 Task: Sort the products in the category "More Buns & Rolls" by best match.
Action: Mouse moved to (762, 266)
Screenshot: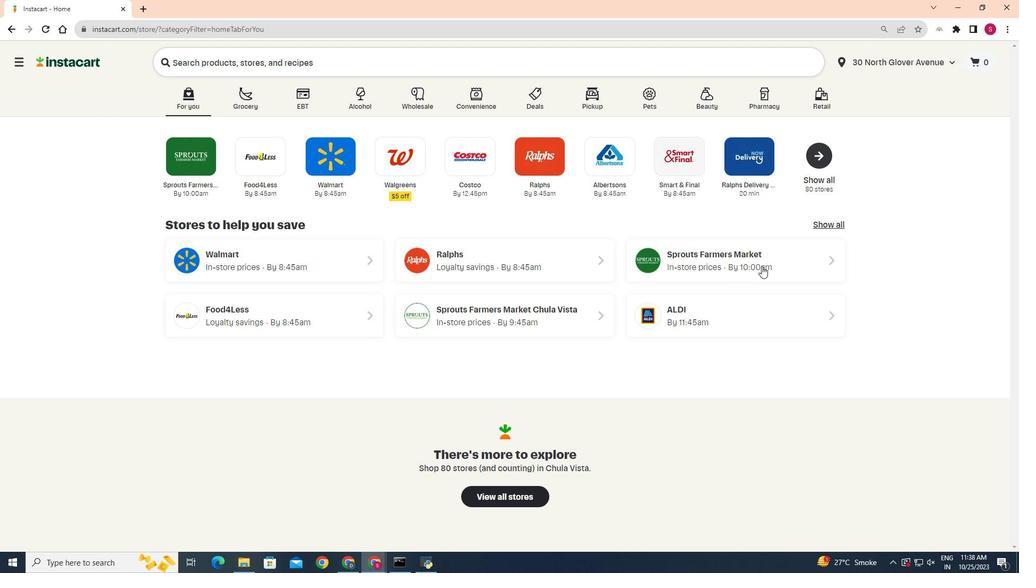 
Action: Mouse pressed left at (762, 266)
Screenshot: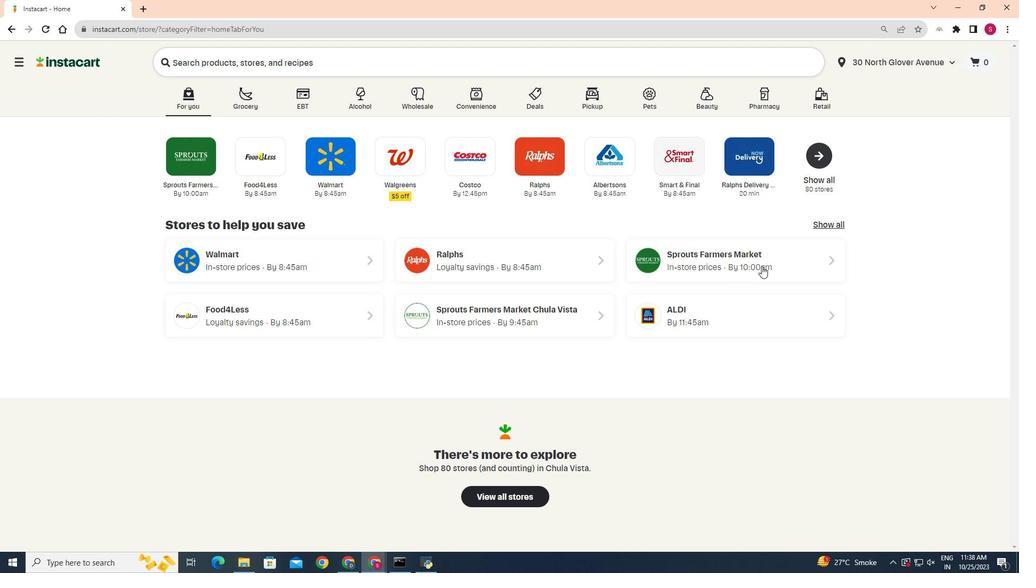 
Action: Mouse moved to (33, 425)
Screenshot: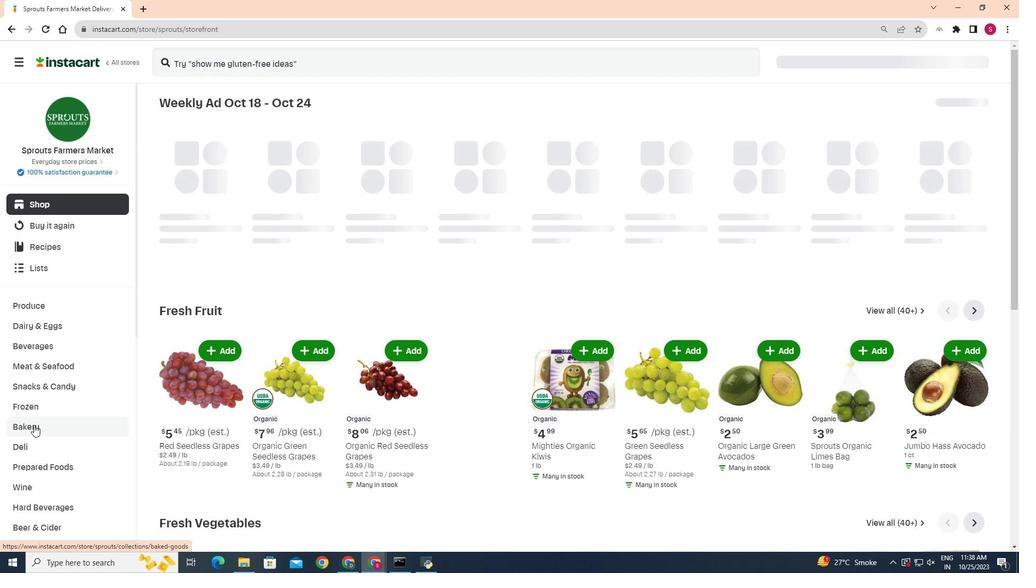 
Action: Mouse pressed left at (33, 425)
Screenshot: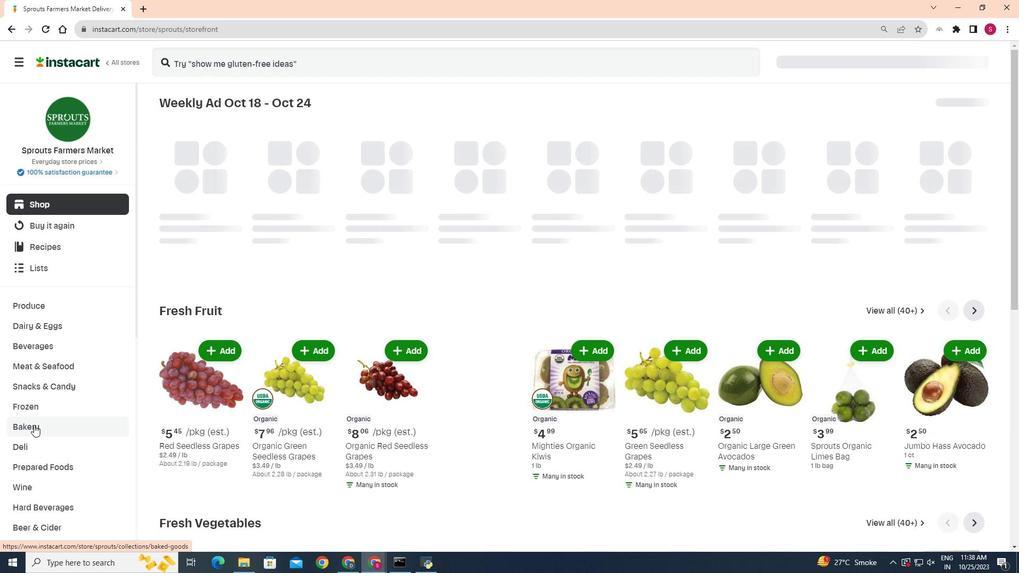 
Action: Mouse moved to (46, 462)
Screenshot: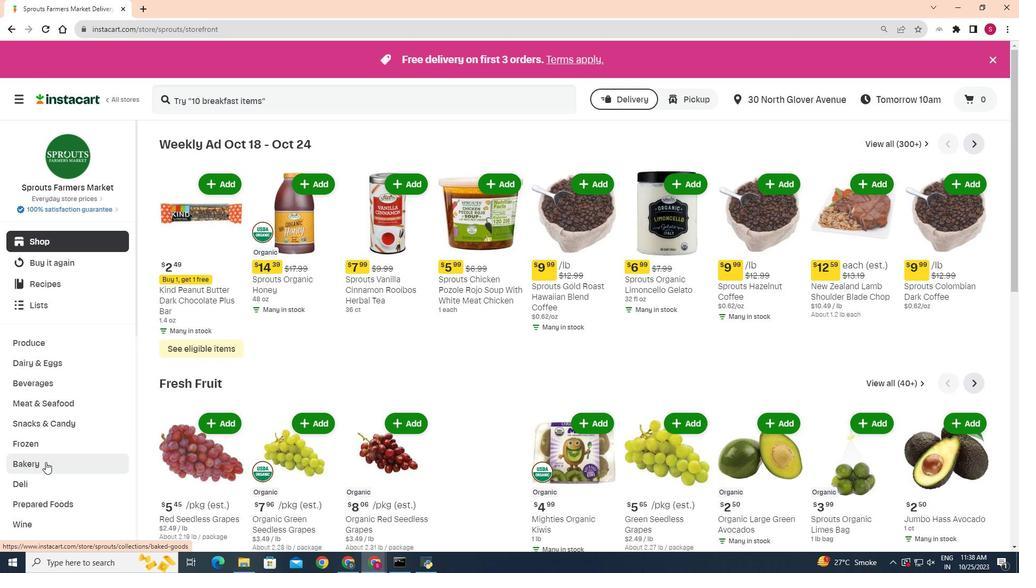 
Action: Mouse pressed left at (46, 462)
Screenshot: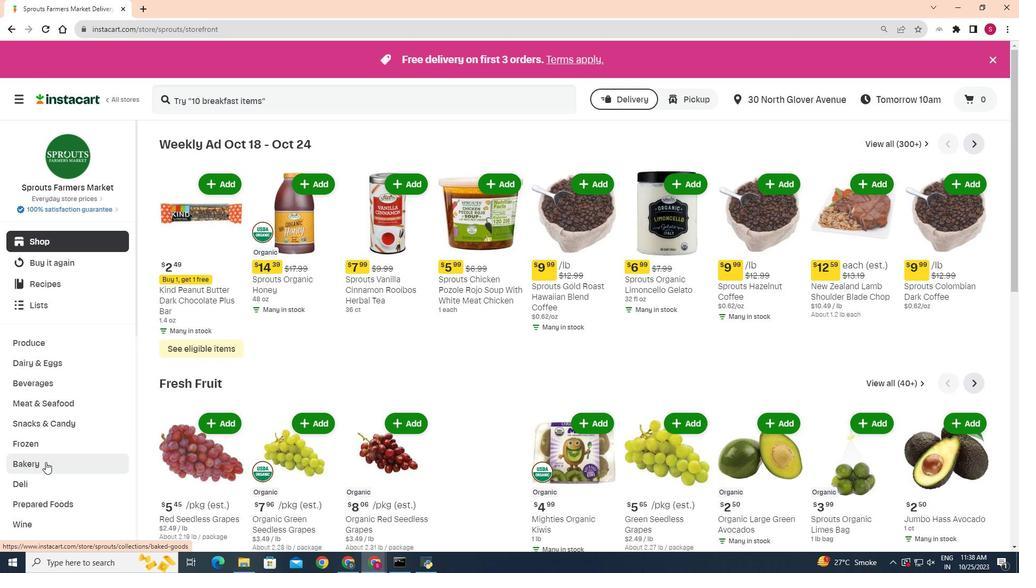 
Action: Mouse moved to (284, 167)
Screenshot: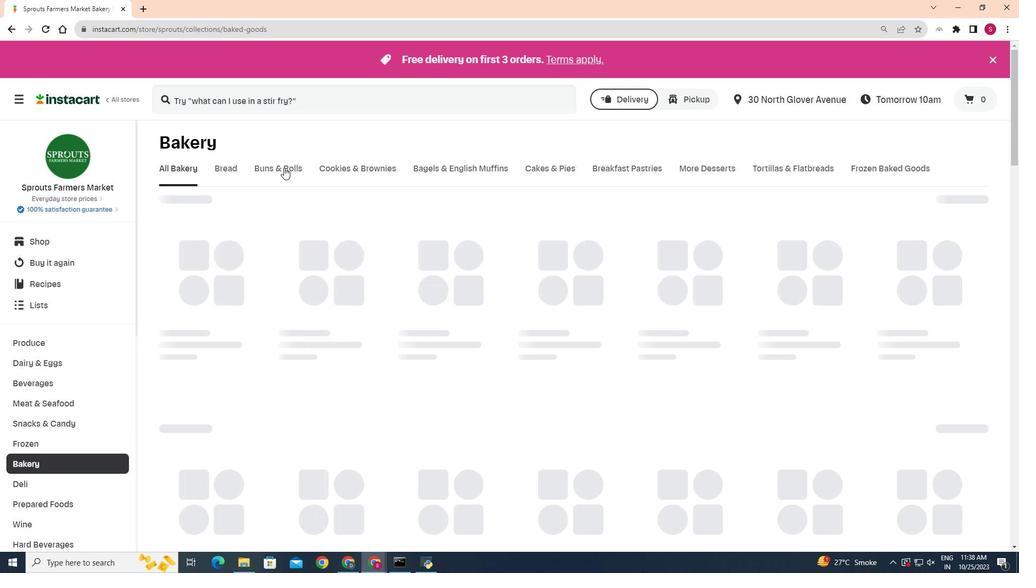 
Action: Mouse pressed left at (284, 167)
Screenshot: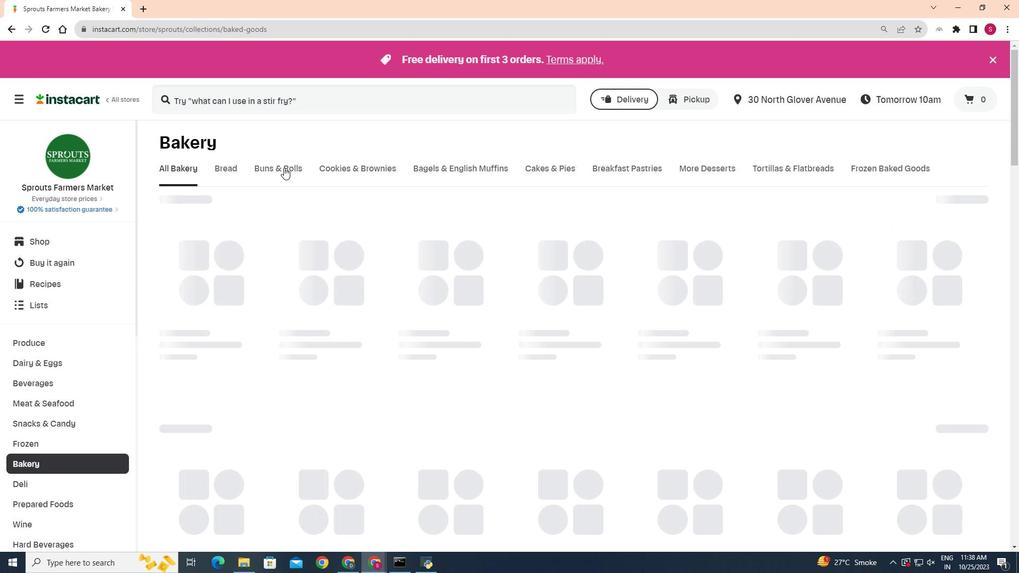 
Action: Mouse moved to (447, 211)
Screenshot: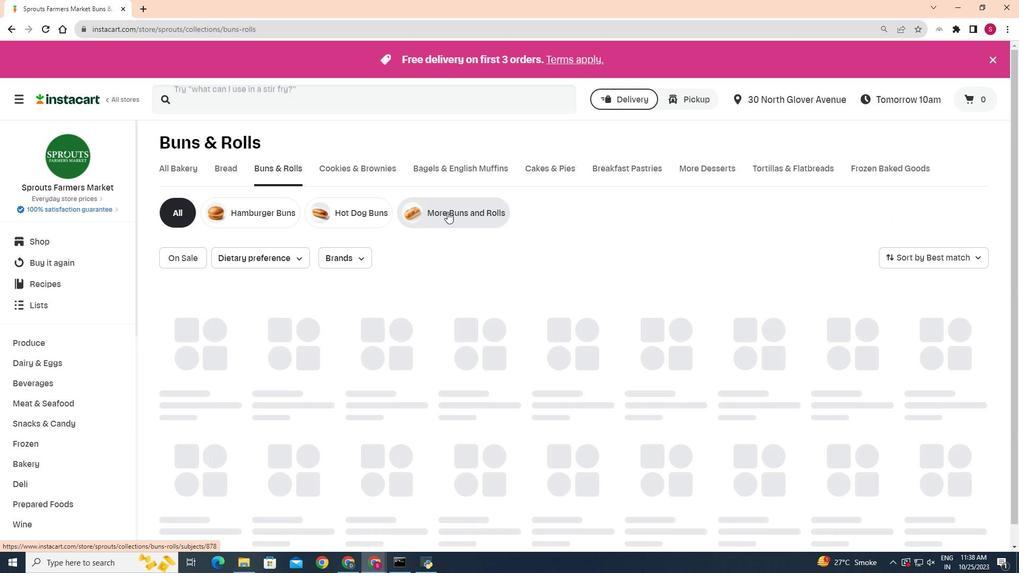 
Action: Mouse pressed left at (447, 211)
Screenshot: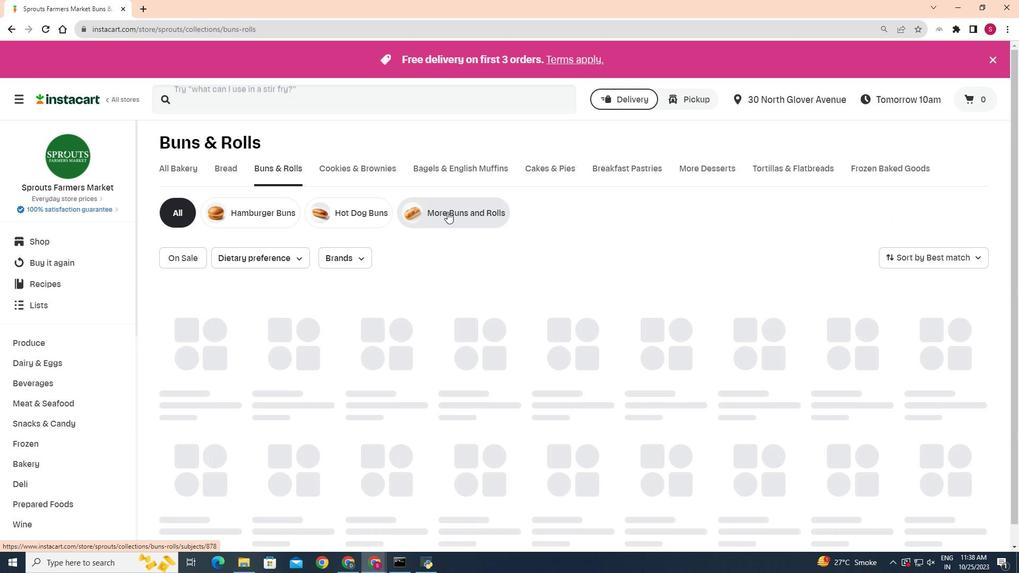 
Action: Mouse moved to (347, 261)
Screenshot: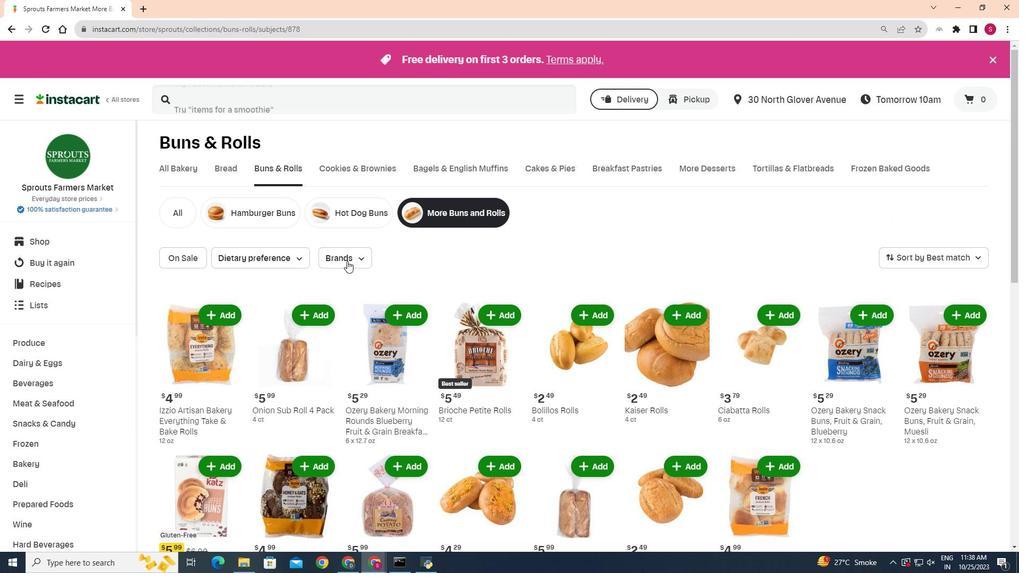 
Action: Mouse pressed left at (347, 261)
Screenshot: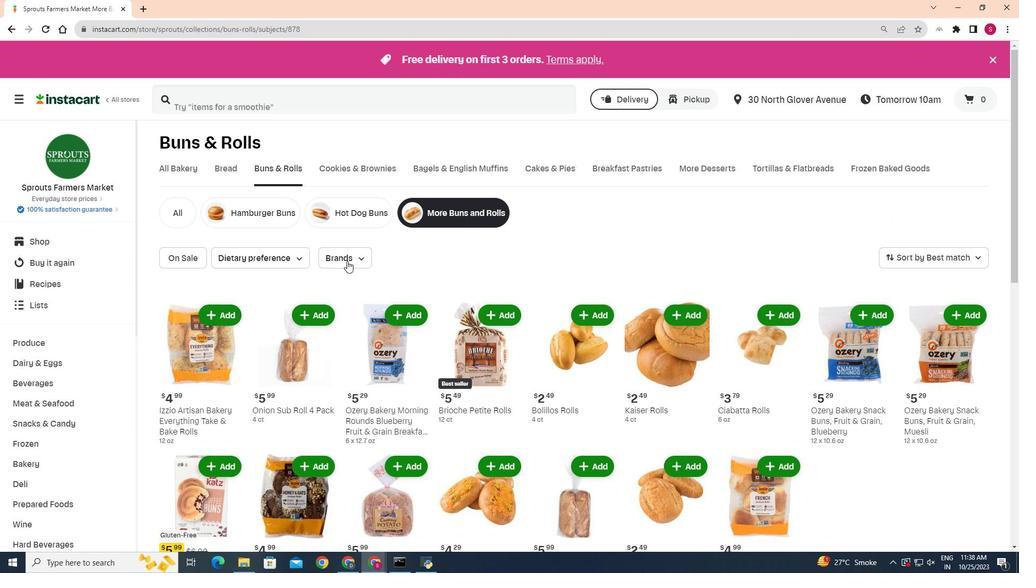 
Action: Mouse moved to (951, 252)
Screenshot: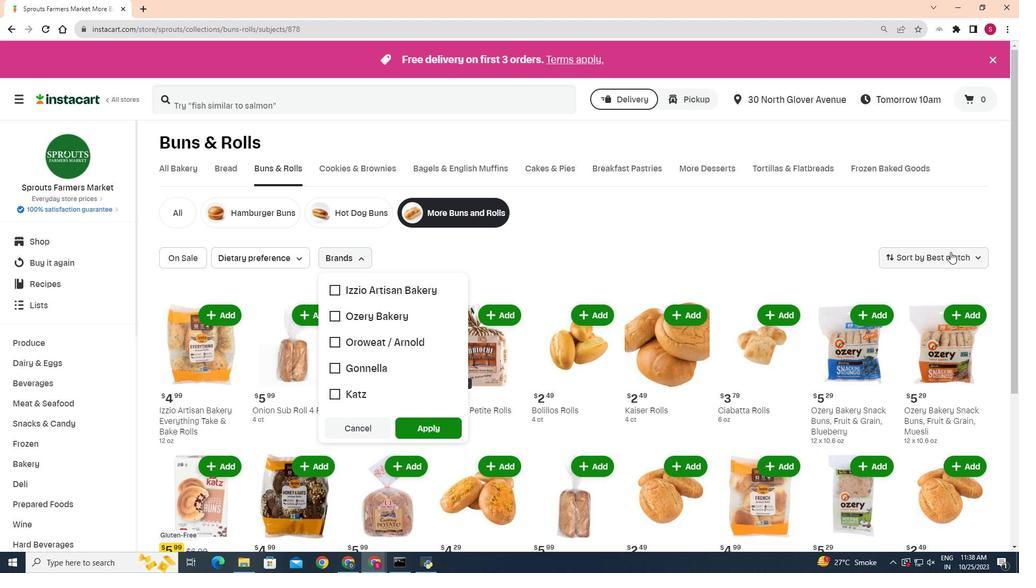 
Action: Mouse pressed left at (951, 252)
Screenshot: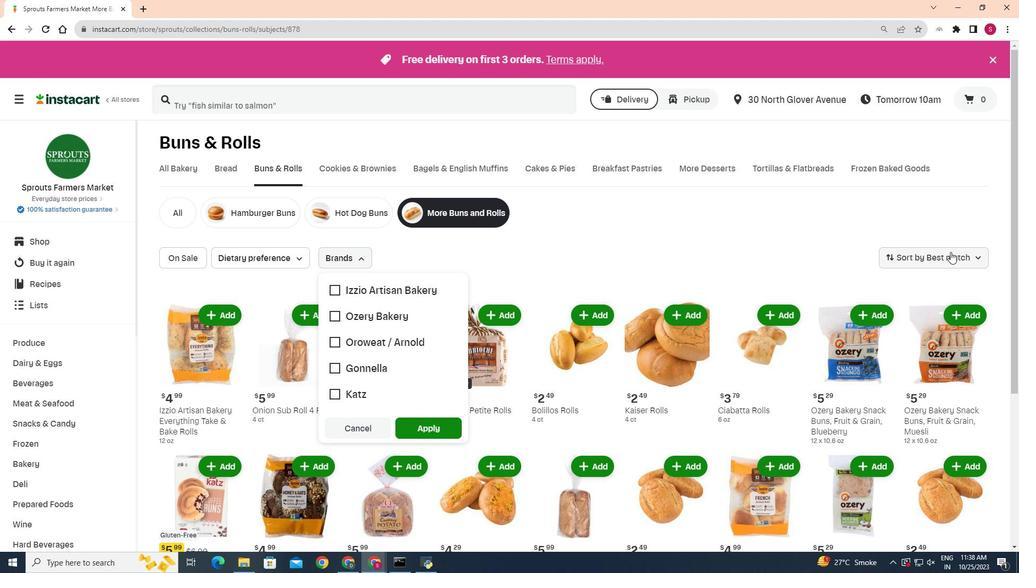 
Action: Mouse moved to (924, 286)
Screenshot: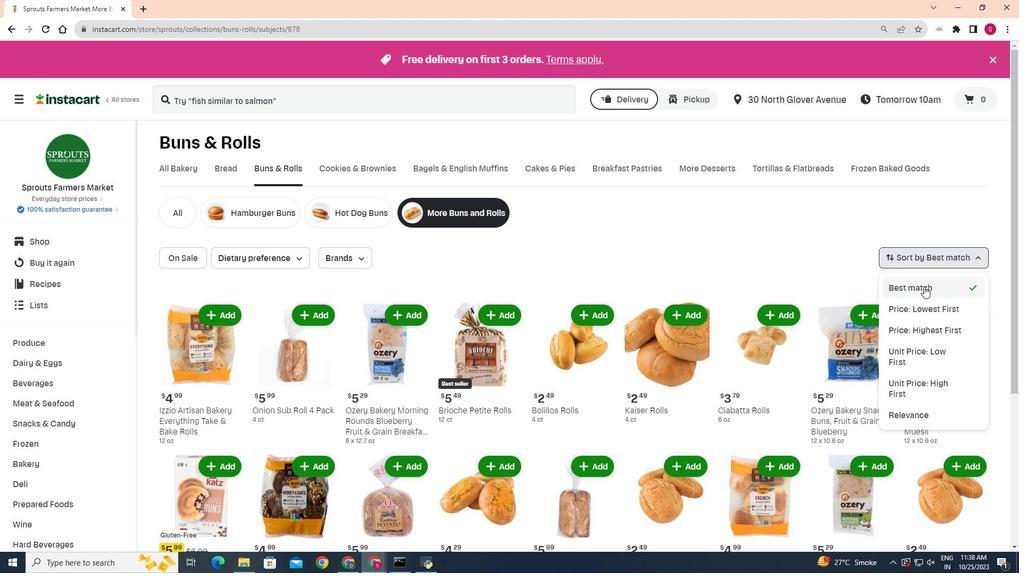 
Action: Mouse pressed left at (924, 286)
Screenshot: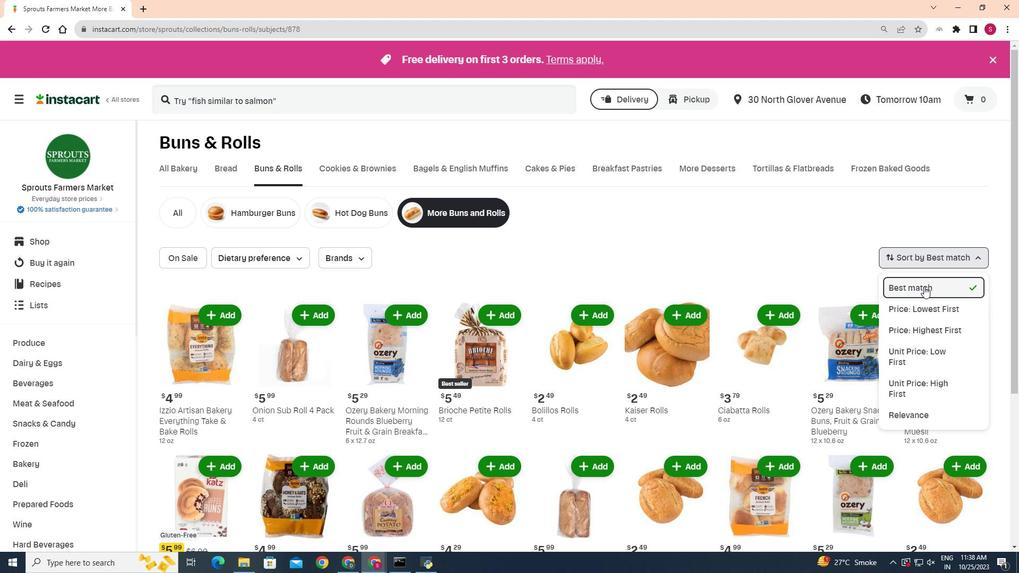 
Action: Mouse moved to (728, 272)
Screenshot: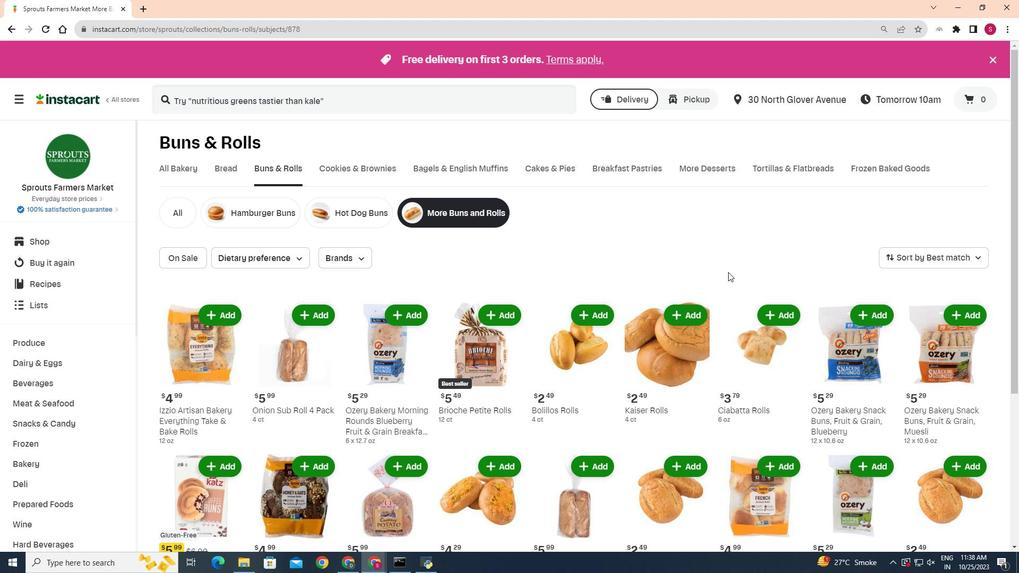 
Action: Mouse scrolled (728, 271) with delta (0, 0)
Screenshot: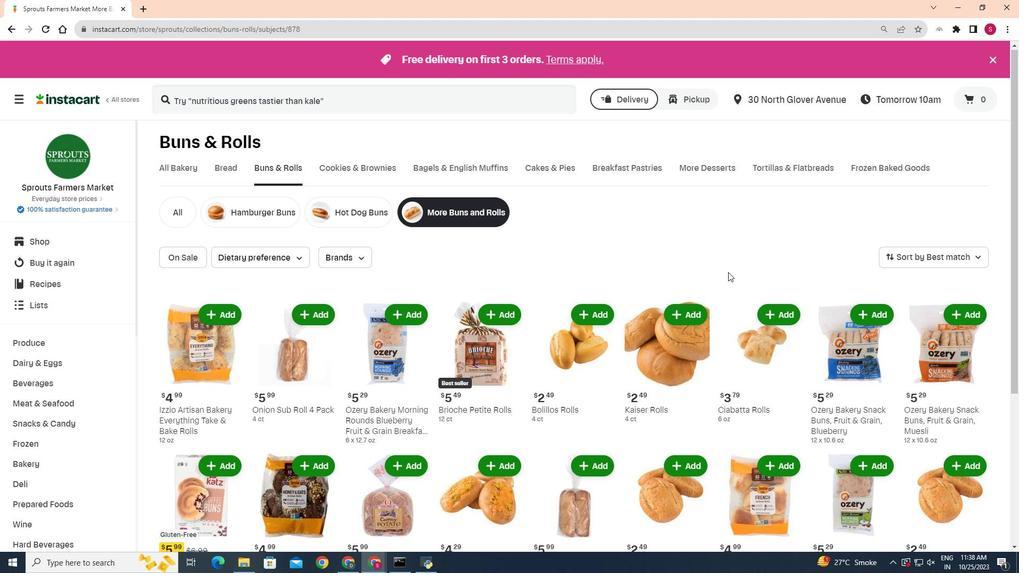 
Action: Mouse scrolled (728, 271) with delta (0, 0)
Screenshot: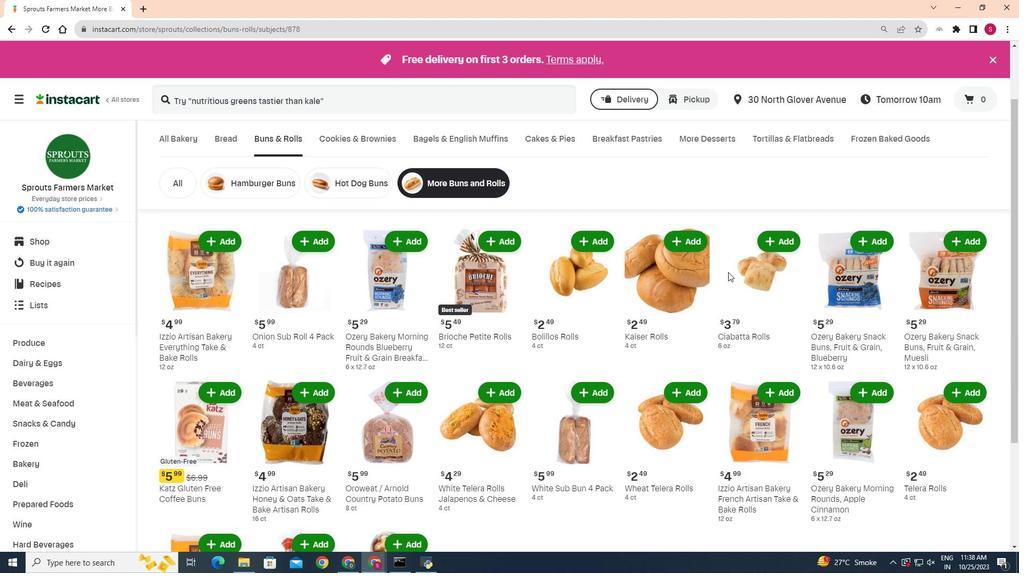
Action: Mouse scrolled (728, 271) with delta (0, 0)
Screenshot: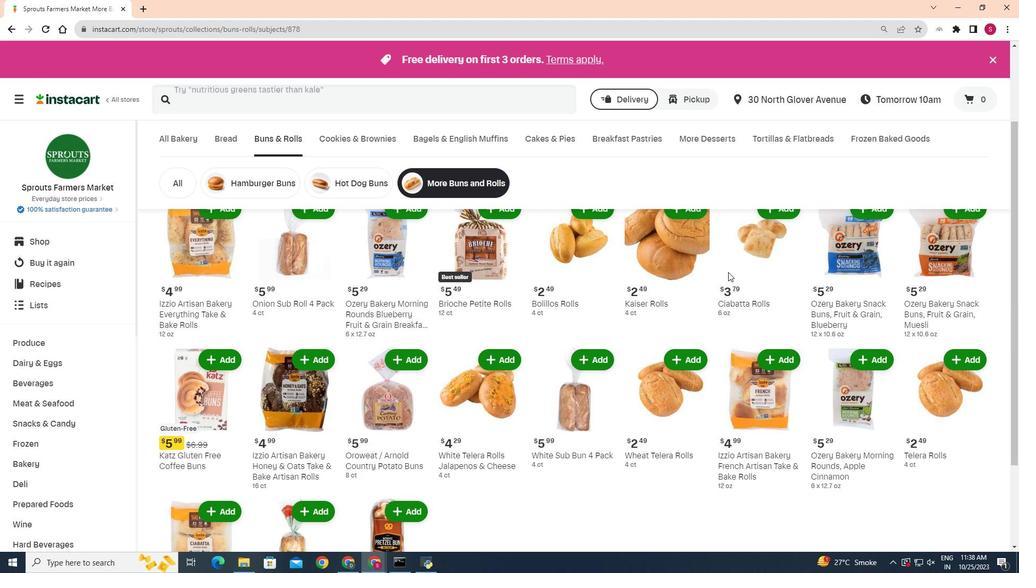 
Action: Mouse scrolled (728, 271) with delta (0, 0)
Screenshot: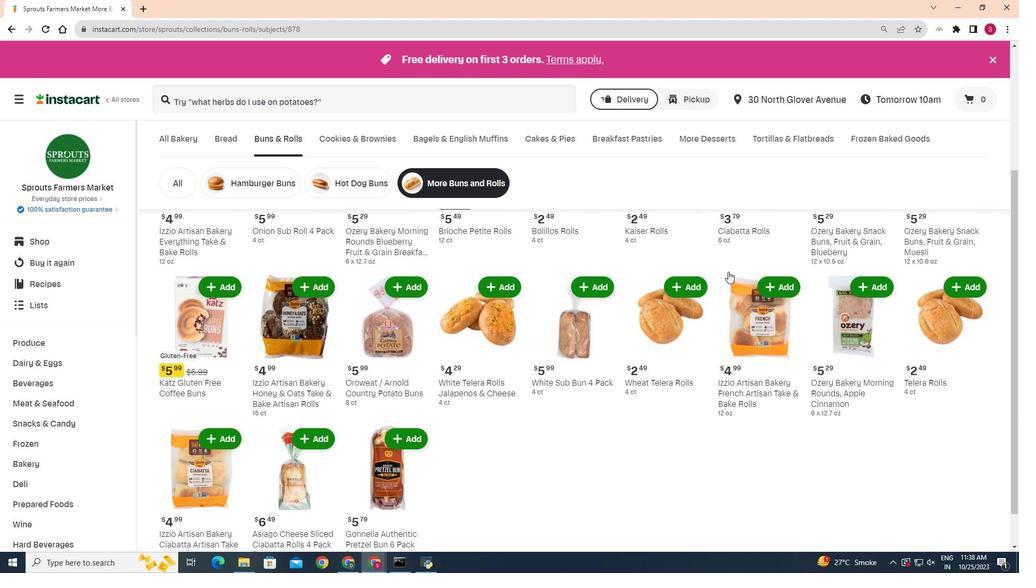 
Action: Mouse moved to (728, 271)
Screenshot: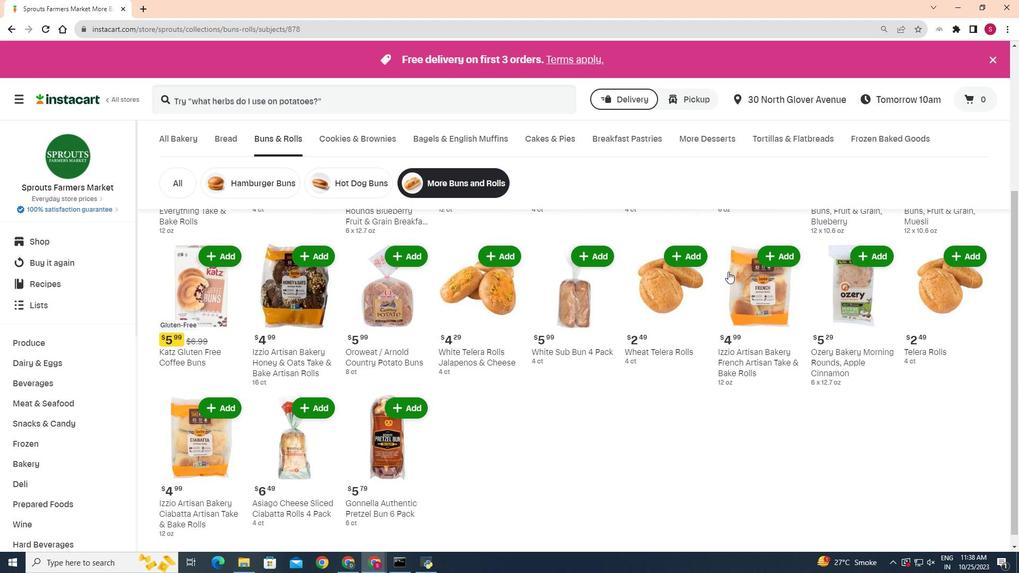 
Action: Mouse scrolled (728, 271) with delta (0, 0)
Screenshot: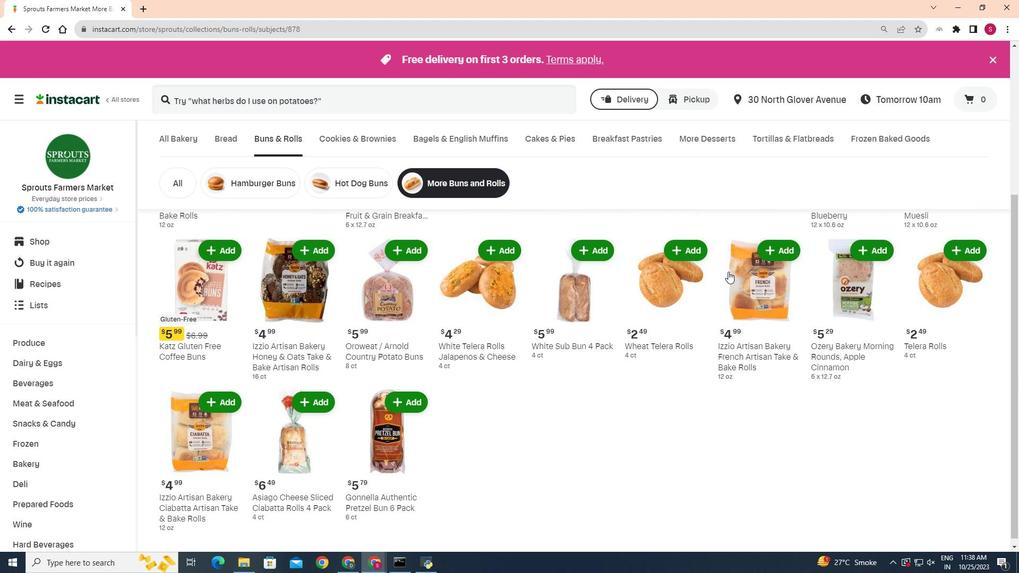 
Action: Mouse scrolled (728, 271) with delta (0, 0)
Screenshot: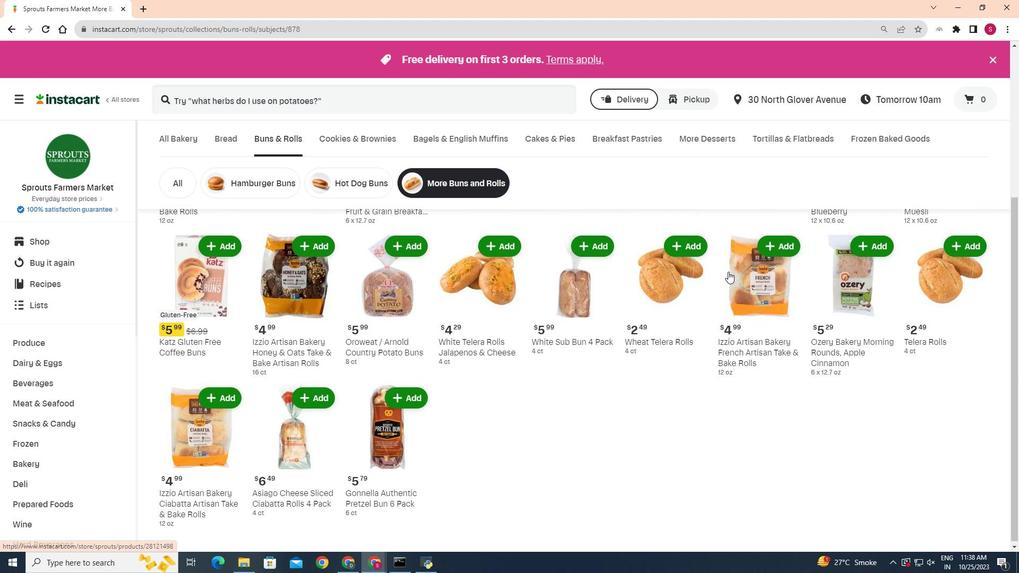 
Action: Mouse moved to (729, 271)
Screenshot: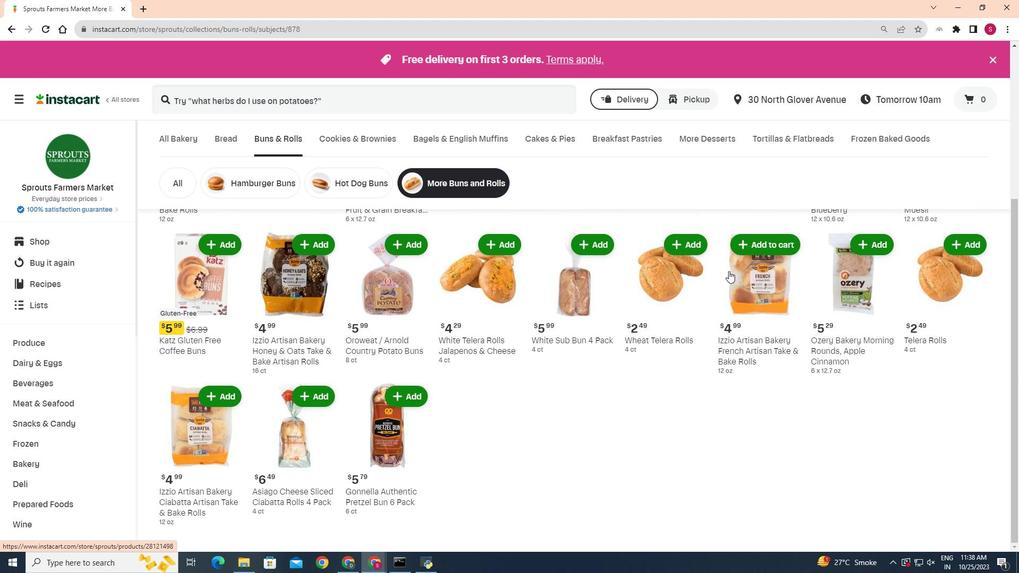 
